 Task: Use the formula "EQ" in spreadsheet "Project portfolio".
Action: Mouse moved to (74, 263)
Screenshot: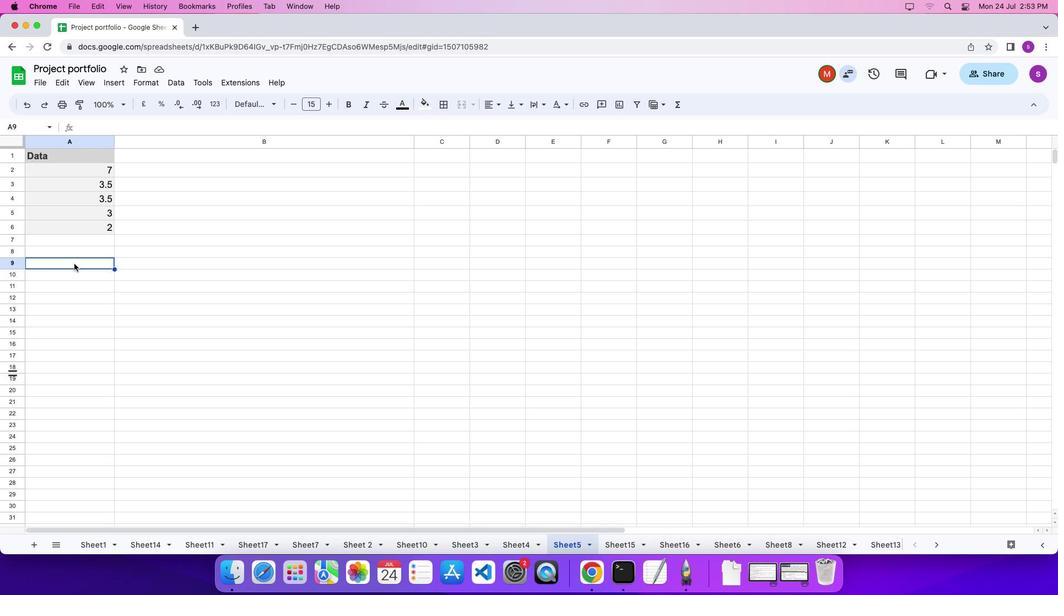 
Action: Mouse pressed left at (74, 263)
Screenshot: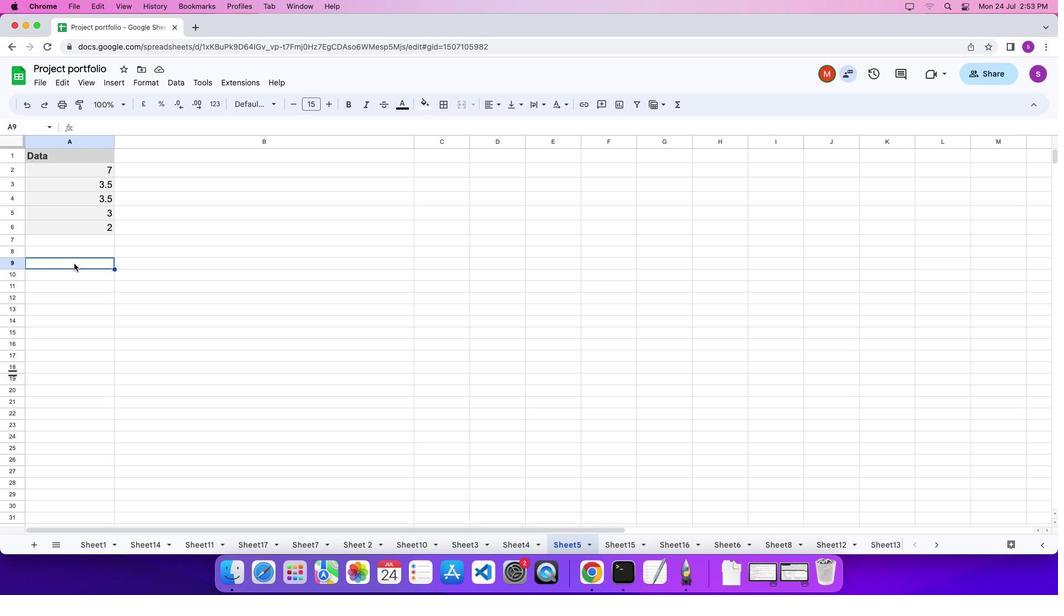 
Action: Key pressed '='
Screenshot: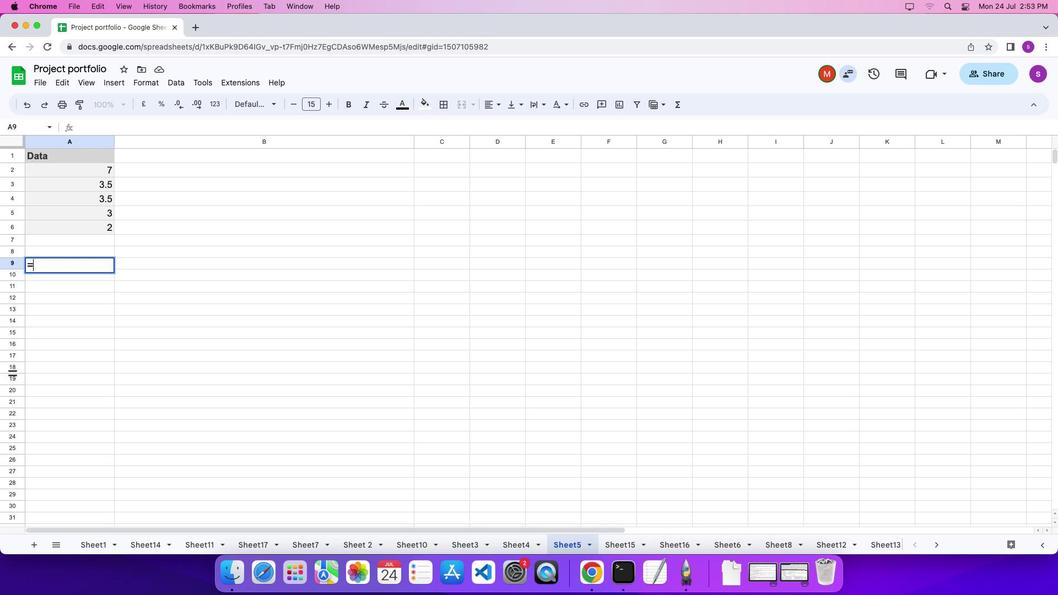 
Action: Mouse moved to (675, 101)
Screenshot: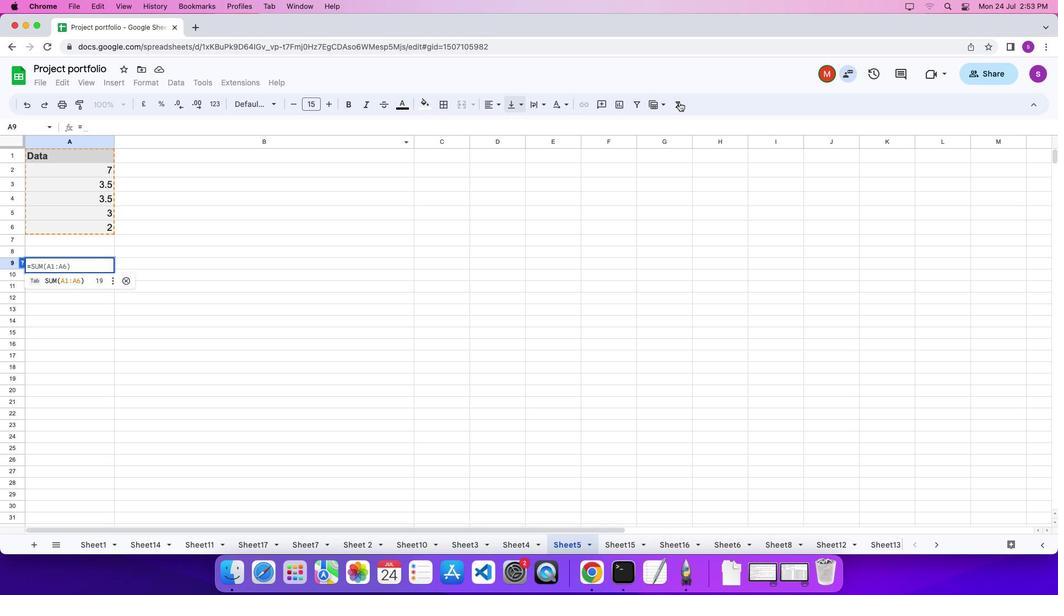 
Action: Mouse pressed left at (675, 101)
Screenshot: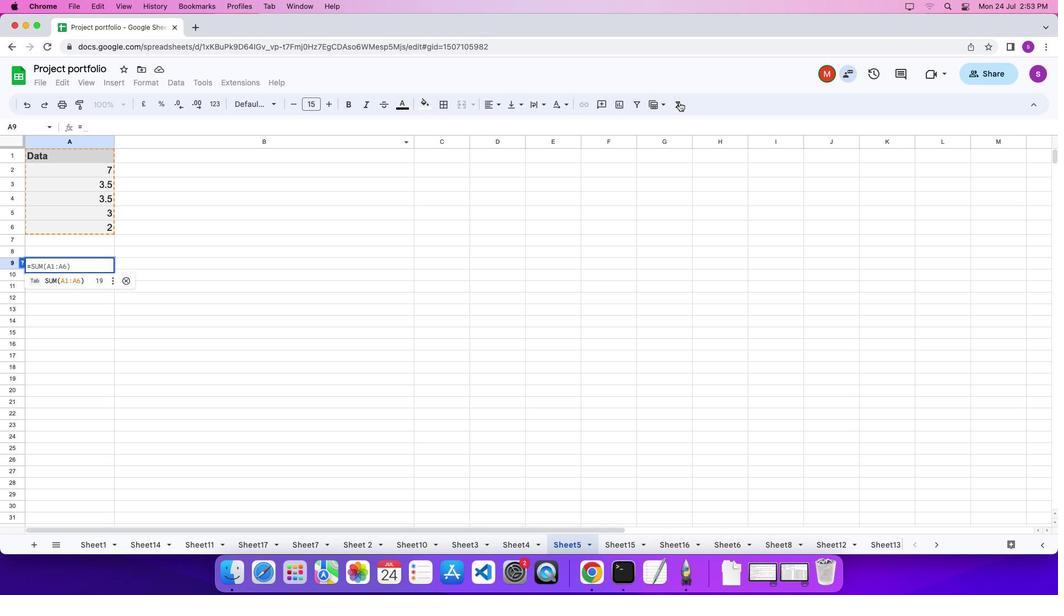 
Action: Mouse moved to (679, 101)
Screenshot: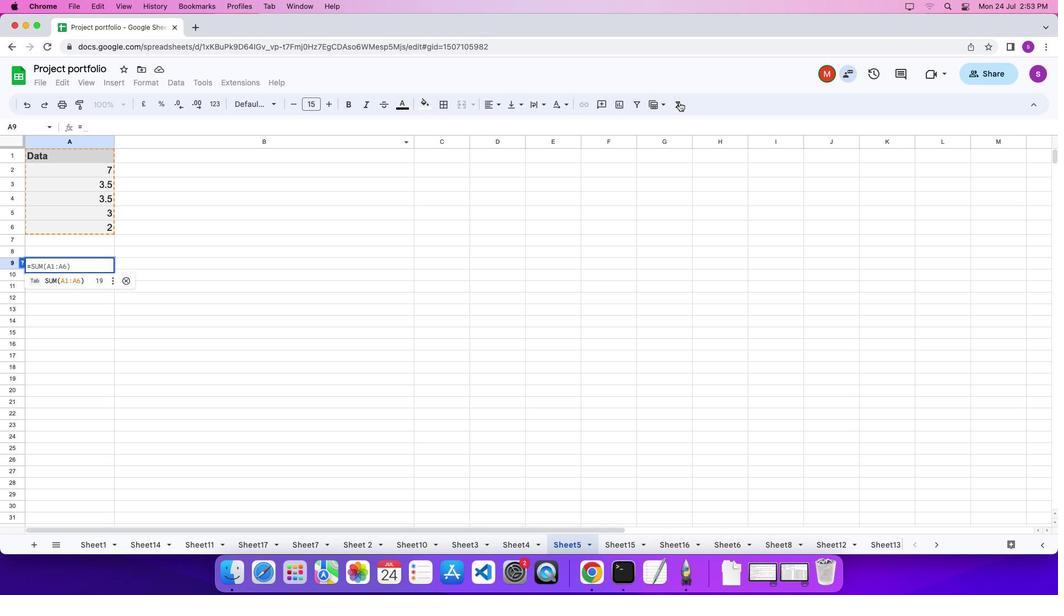 
Action: Mouse pressed left at (679, 101)
Screenshot: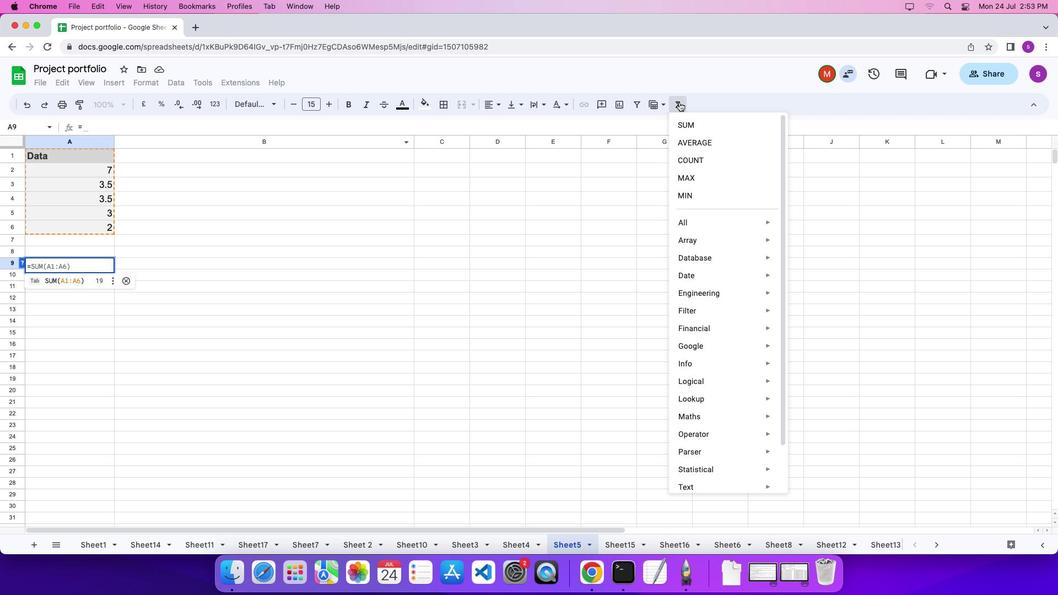 
Action: Mouse pressed left at (679, 101)
Screenshot: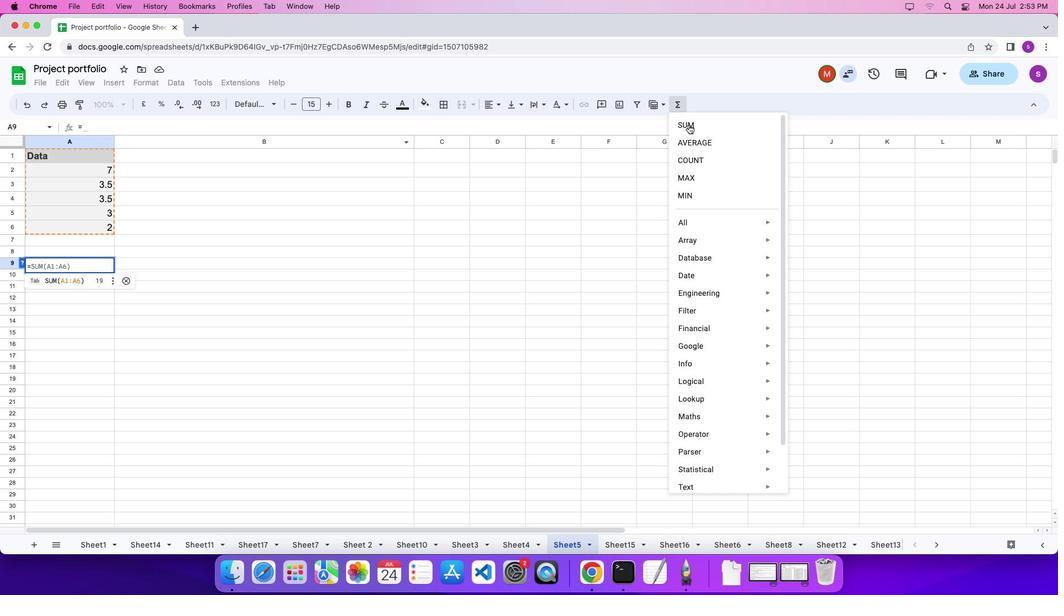 
Action: Mouse moved to (813, 340)
Screenshot: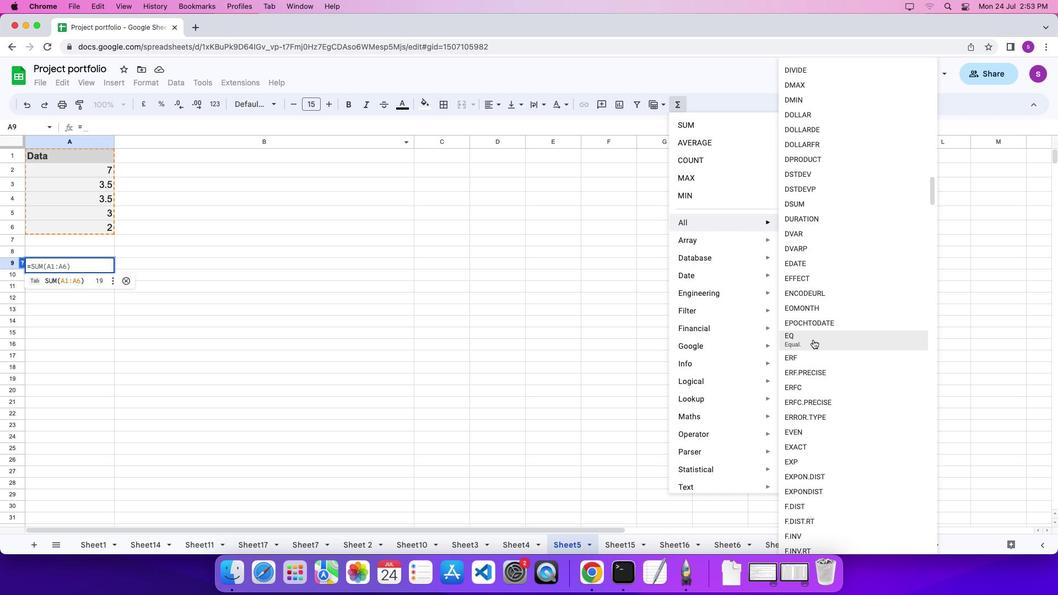 
Action: Mouse pressed left at (813, 340)
Screenshot: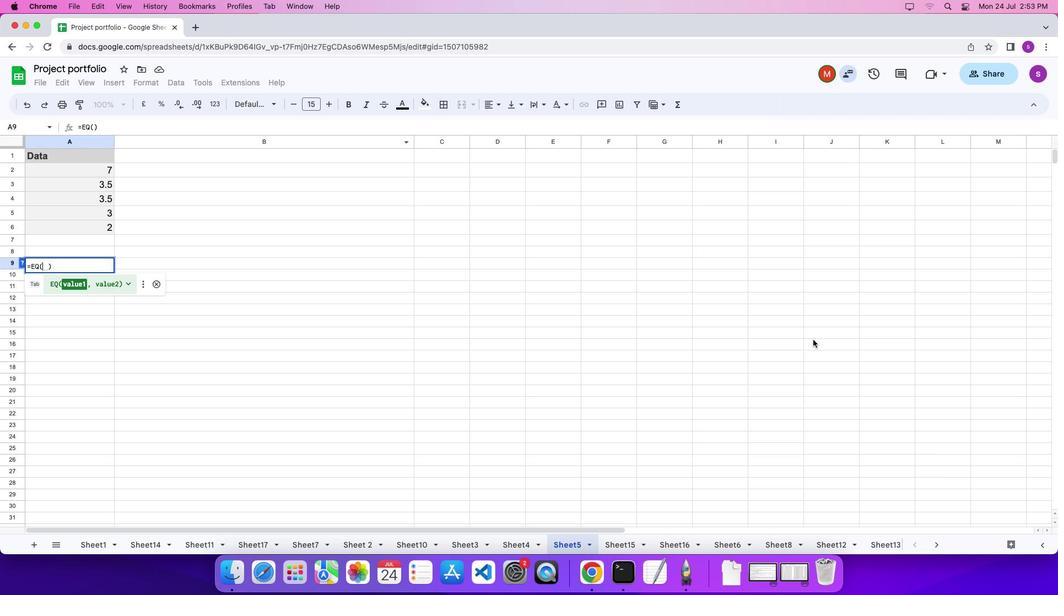 
Action: Mouse moved to (102, 199)
Screenshot: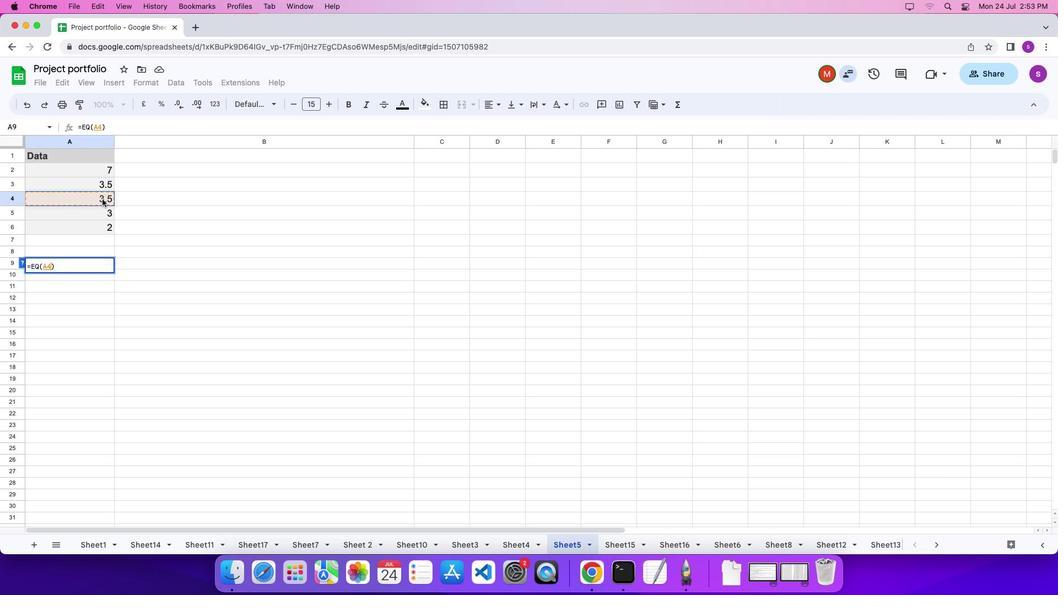
Action: Mouse pressed left at (102, 199)
Screenshot: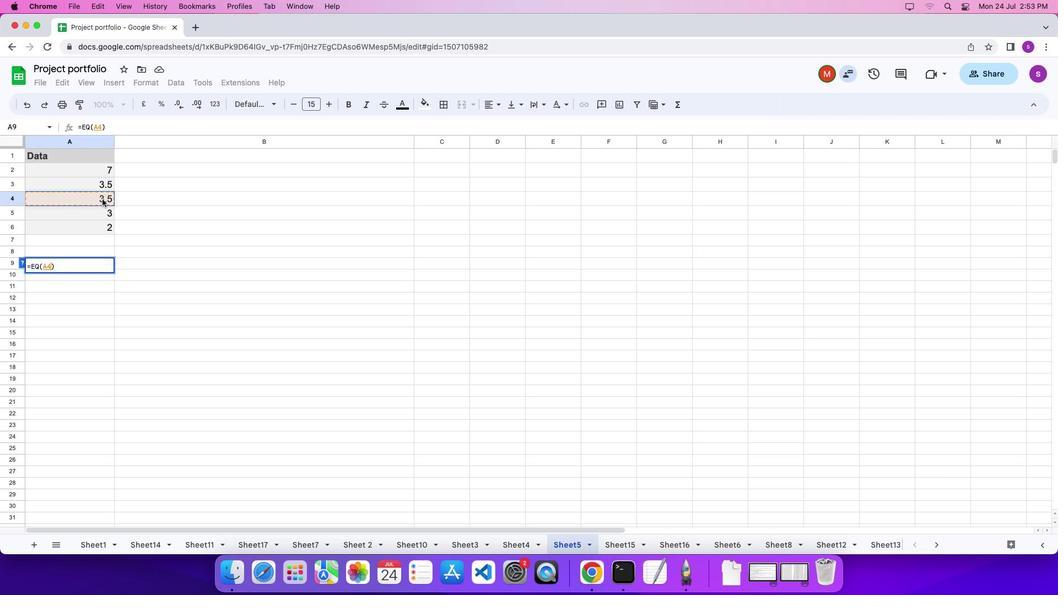 
Action: Key pressed ','
Screenshot: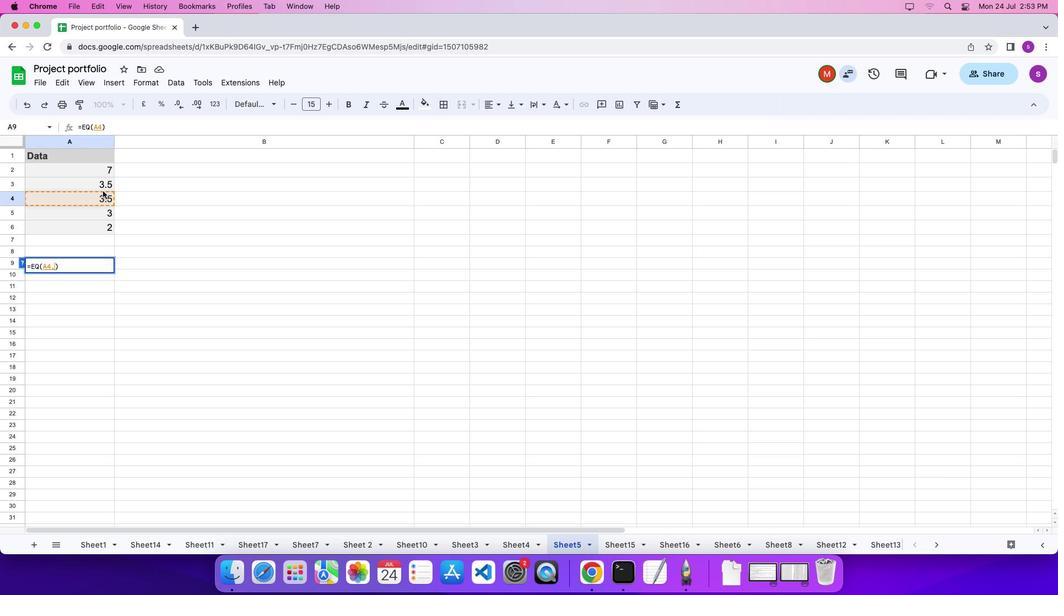 
Action: Mouse moved to (103, 180)
Screenshot: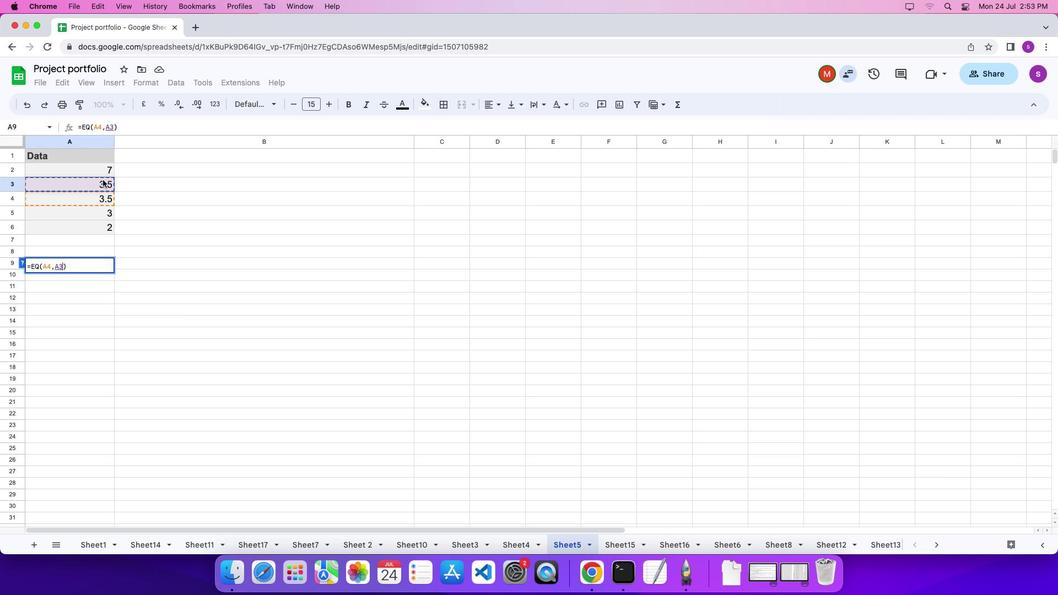 
Action: Mouse pressed left at (103, 180)
Screenshot: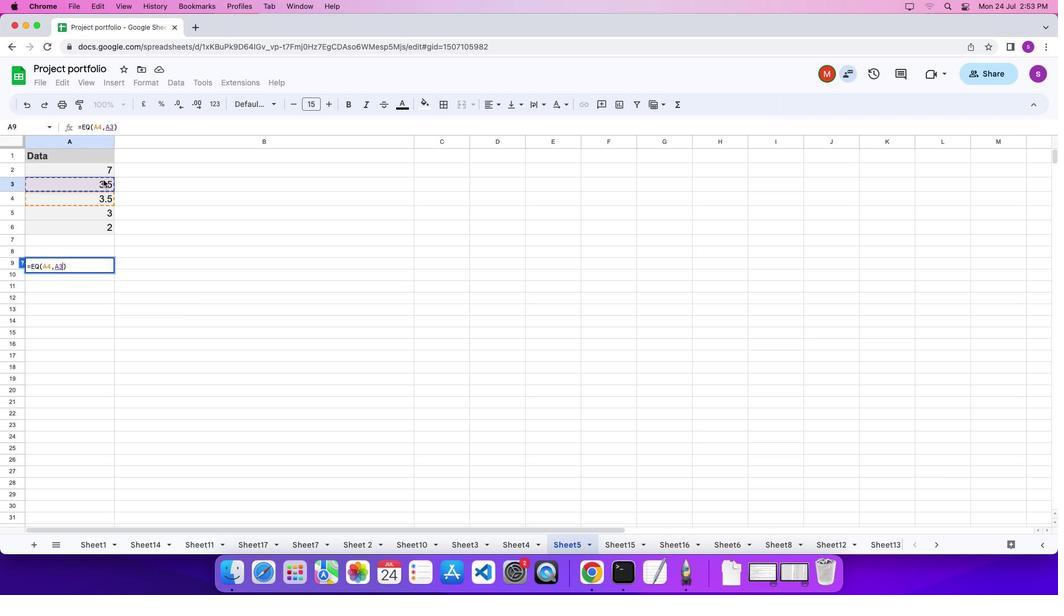 
Action: Mouse moved to (104, 181)
Screenshot: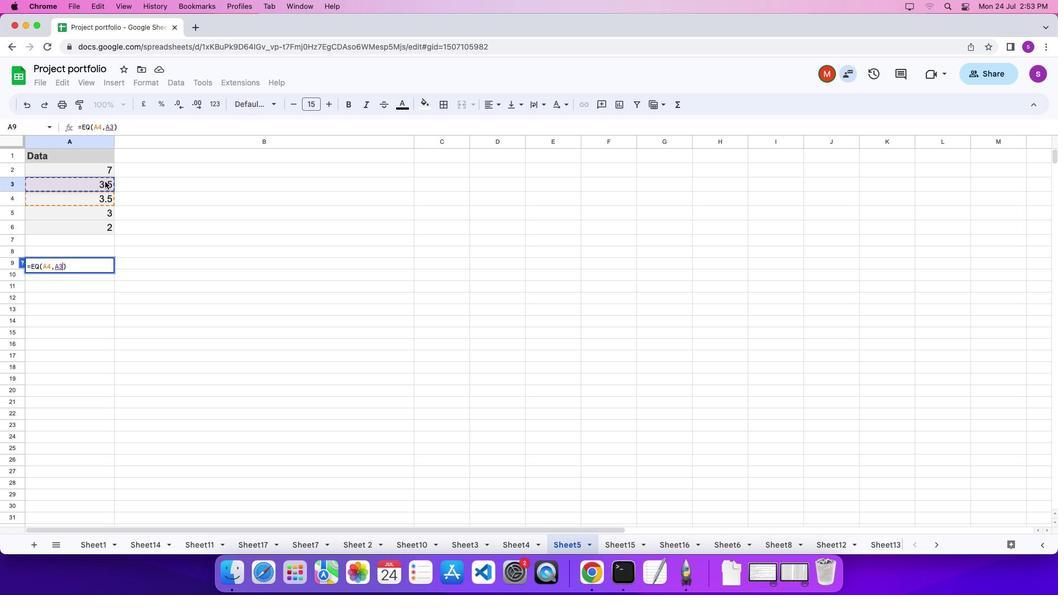 
Action: Key pressed Key.enter
Screenshot: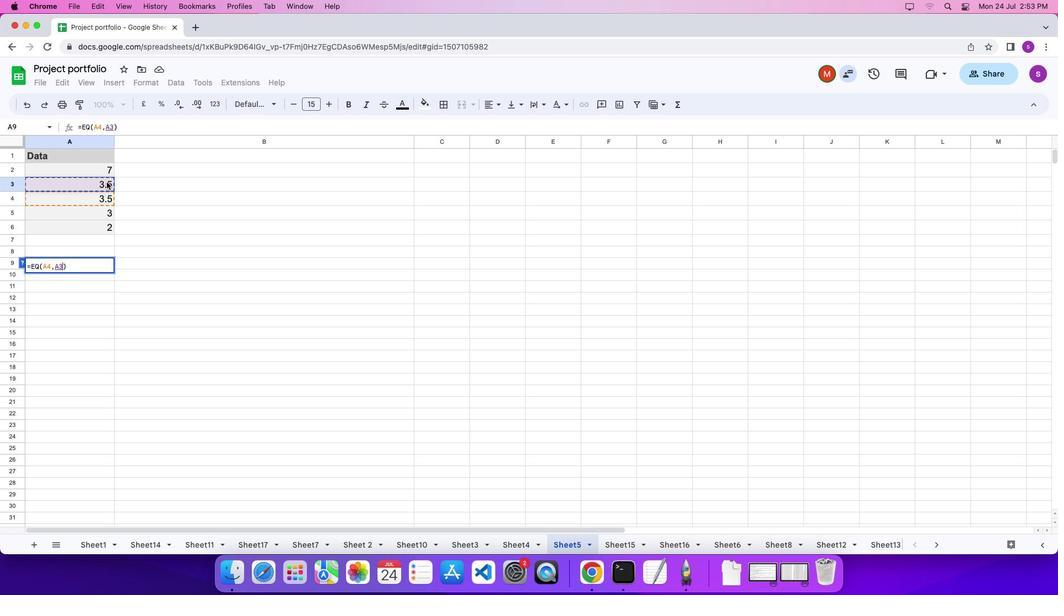 
Action: Mouse moved to (127, 216)
Screenshot: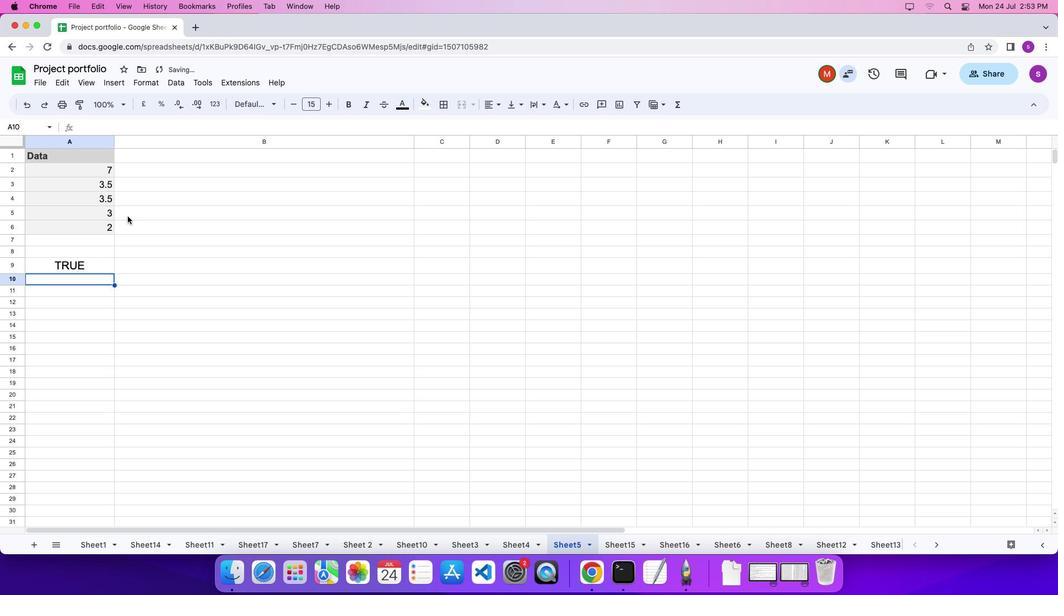 
